 Task: For heading Arial black with underline.  font size for heading18,  'Change the font style of data to'Calibri.  and font size to 9,  Change the alignment of both headline & data to Align center.  In the sheet  Attendance Sheet for Weekly Reportingbook
Action: Mouse moved to (63, 178)
Screenshot: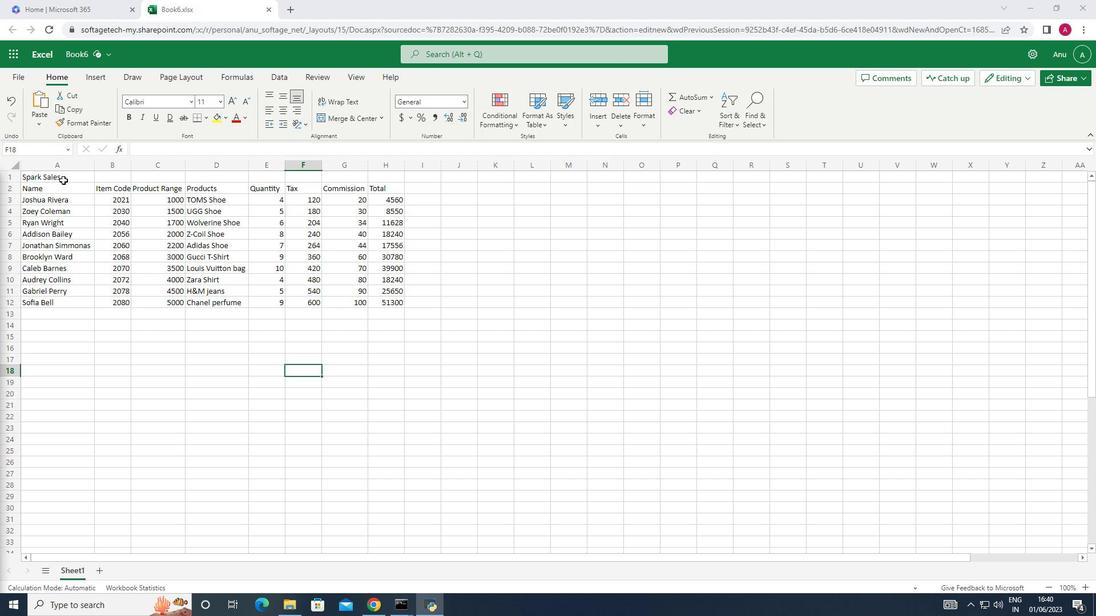 
Action: Mouse pressed left at (63, 178)
Screenshot: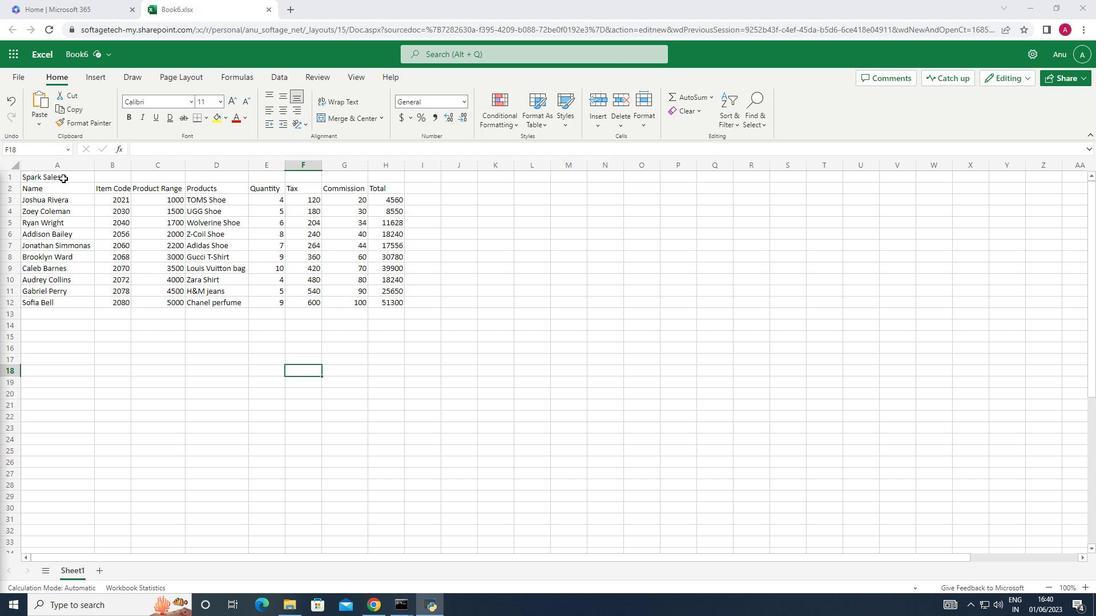 
Action: Mouse moved to (190, 103)
Screenshot: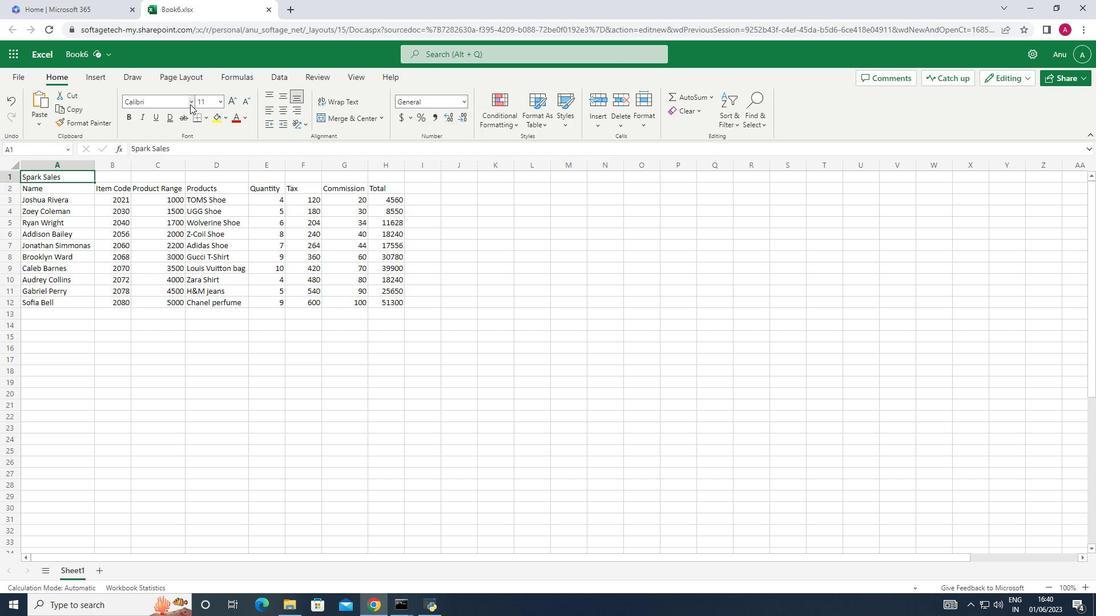 
Action: Mouse pressed left at (190, 103)
Screenshot: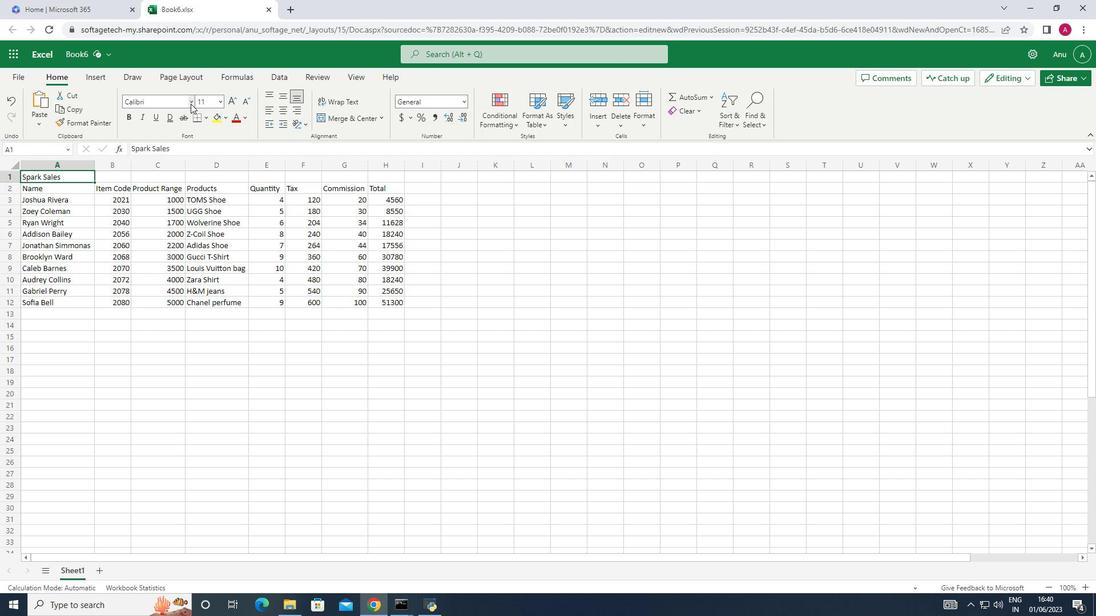 
Action: Mouse moved to (170, 133)
Screenshot: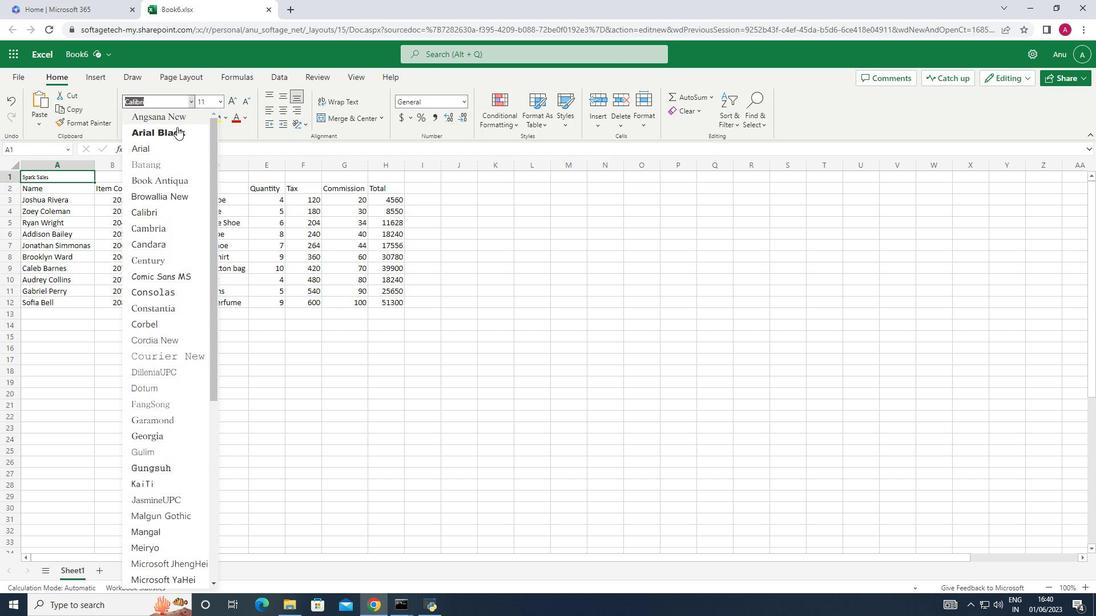 
Action: Mouse pressed left at (170, 133)
Screenshot: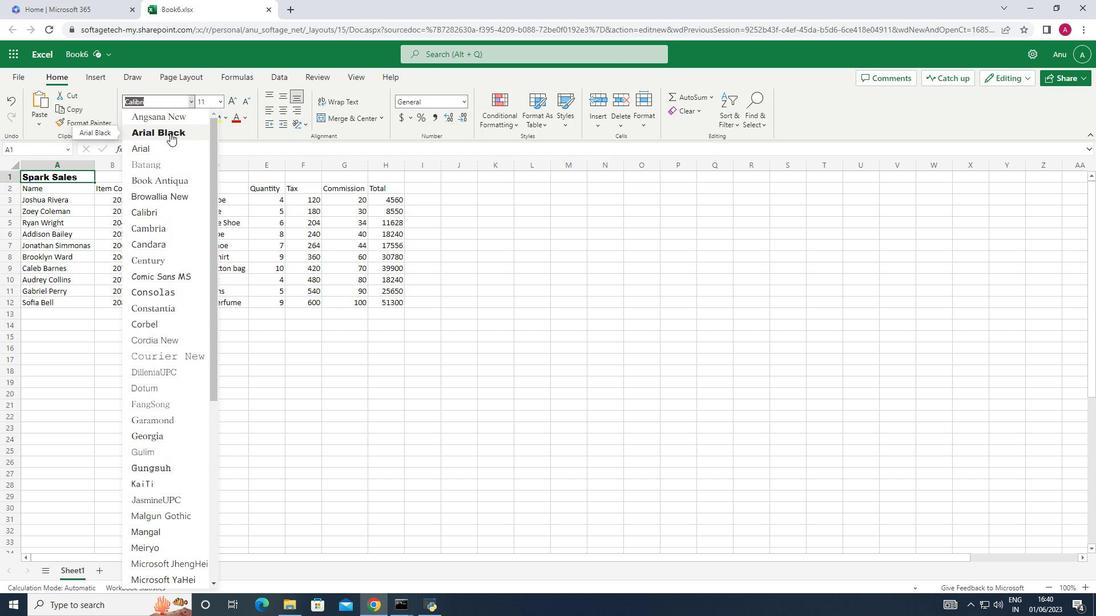 
Action: Mouse moved to (158, 115)
Screenshot: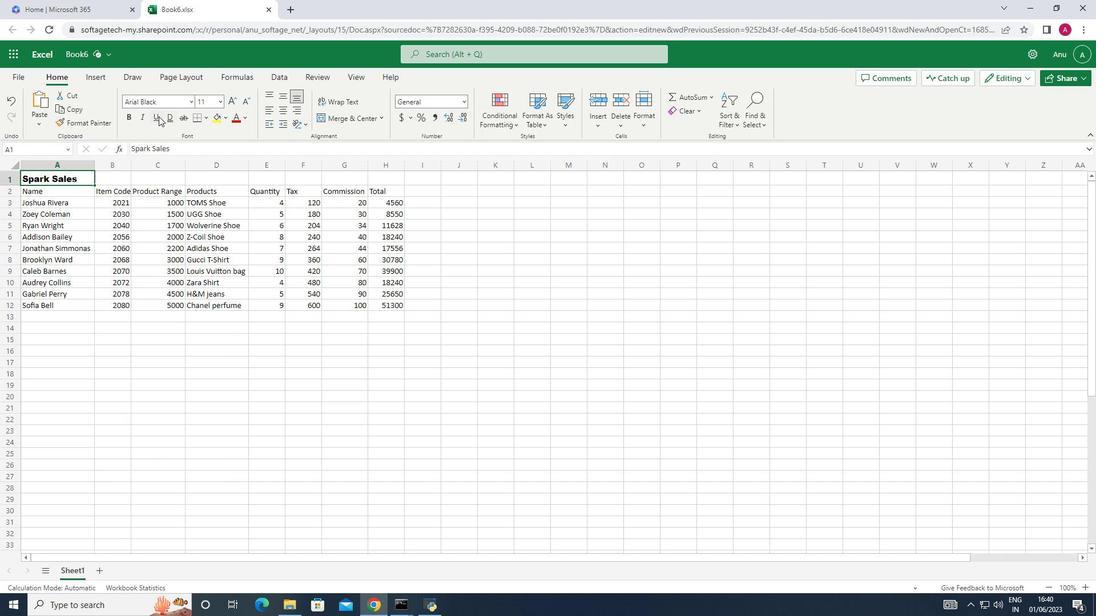 
Action: Mouse pressed left at (158, 115)
Screenshot: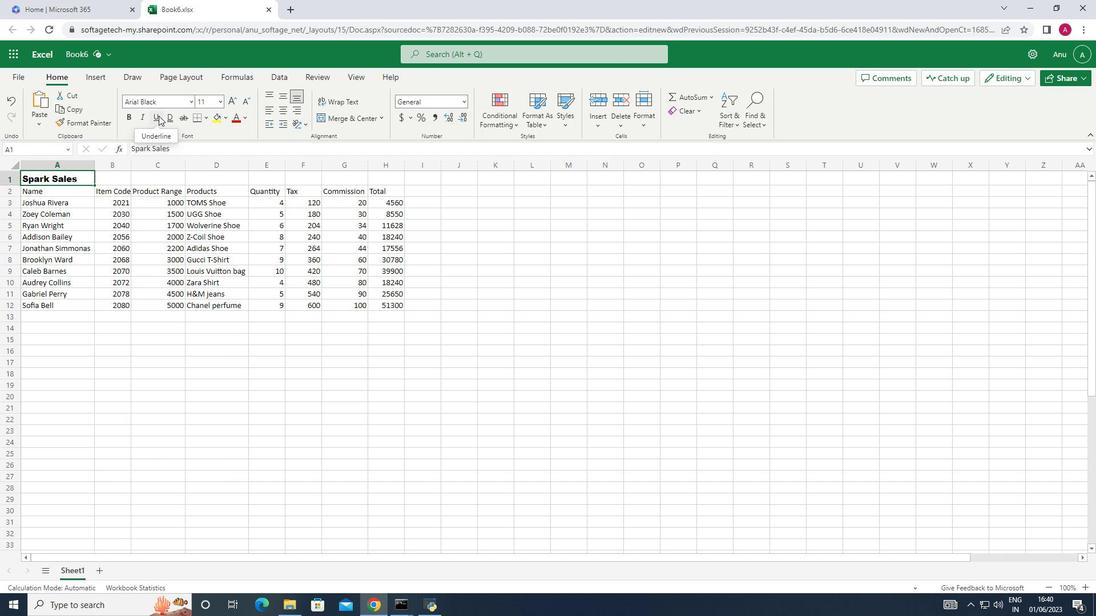 
Action: Mouse moved to (218, 101)
Screenshot: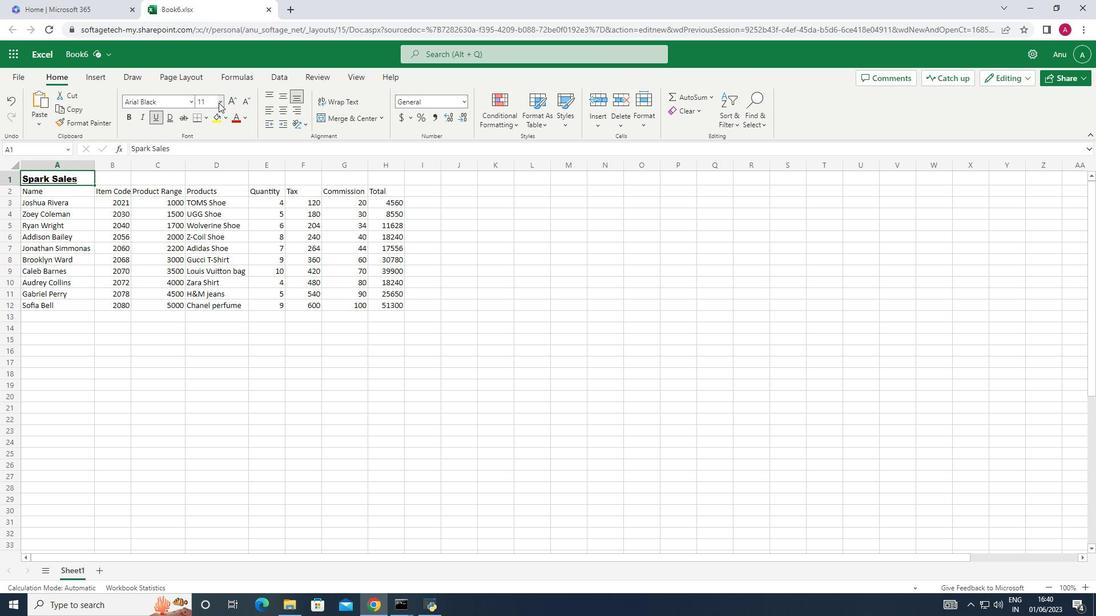 
Action: Mouse pressed left at (218, 101)
Screenshot: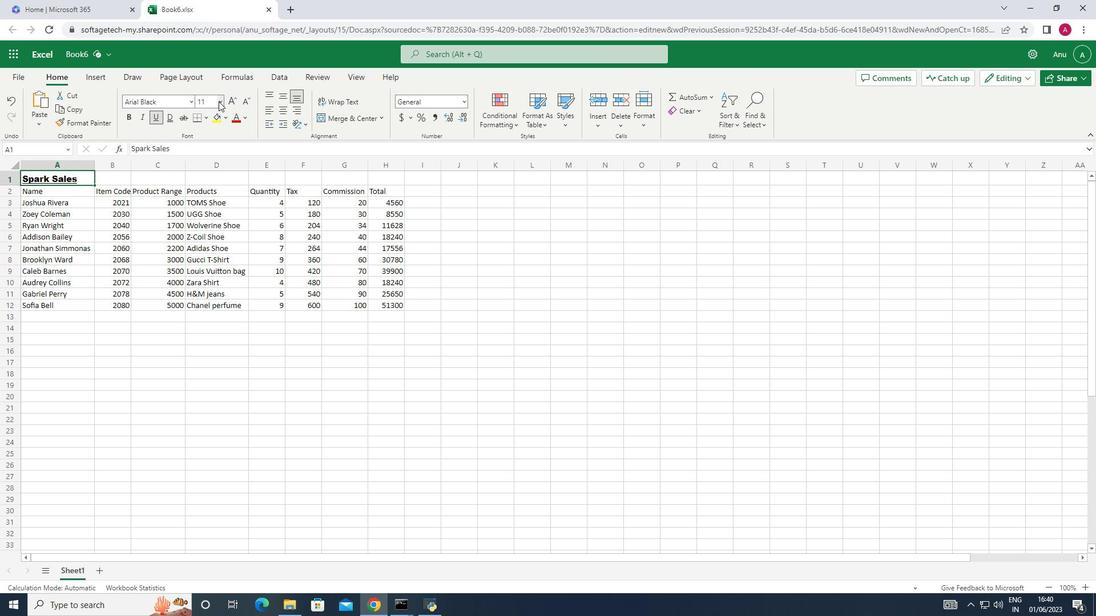 
Action: Mouse moved to (213, 224)
Screenshot: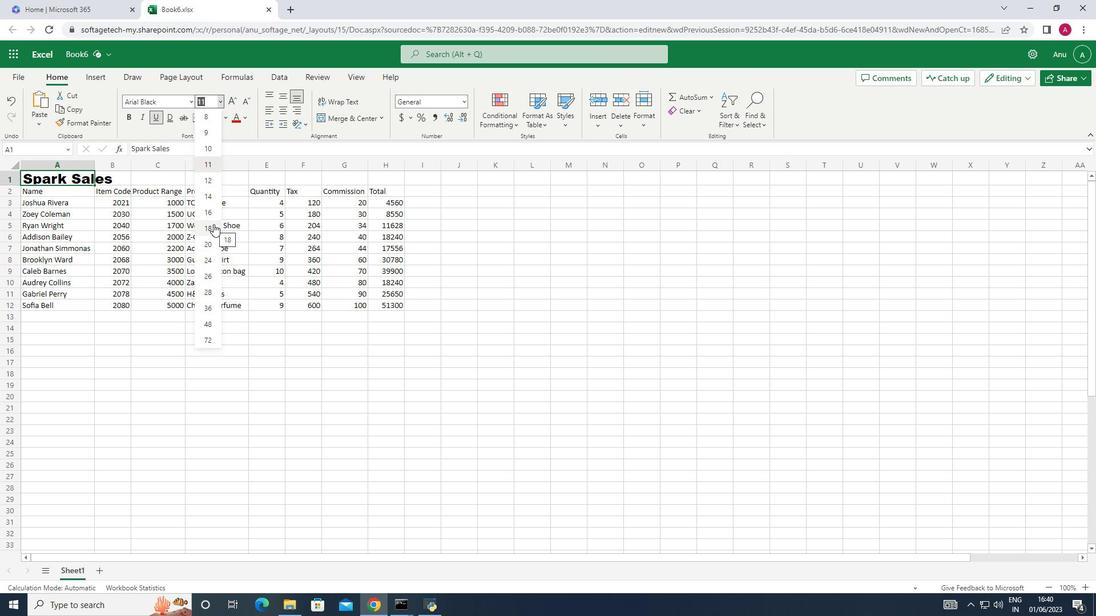 
Action: Mouse pressed left at (213, 224)
Screenshot: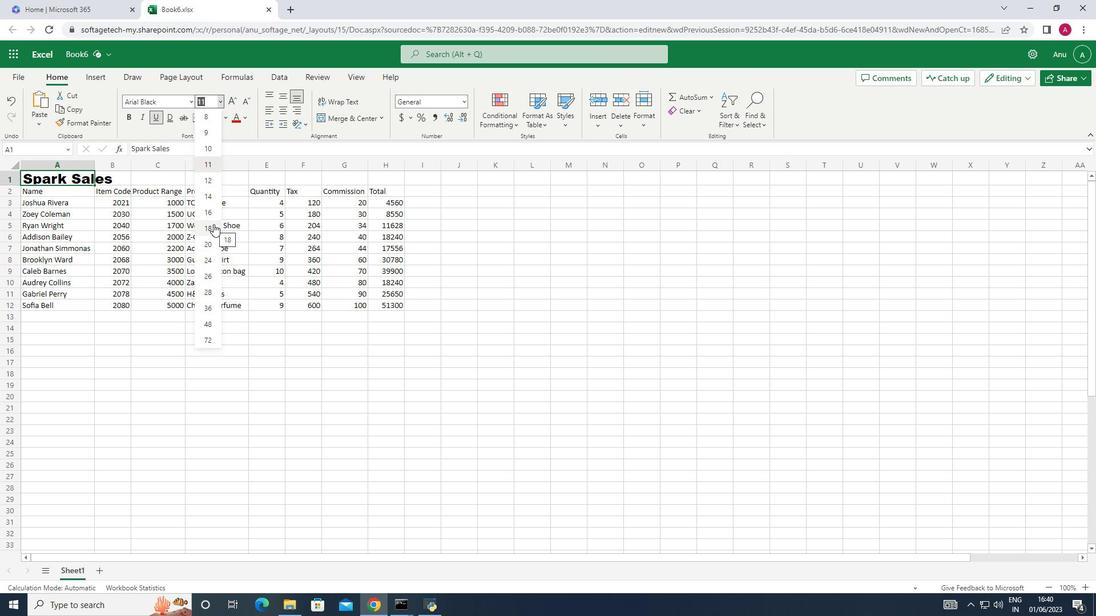 
Action: Mouse moved to (55, 198)
Screenshot: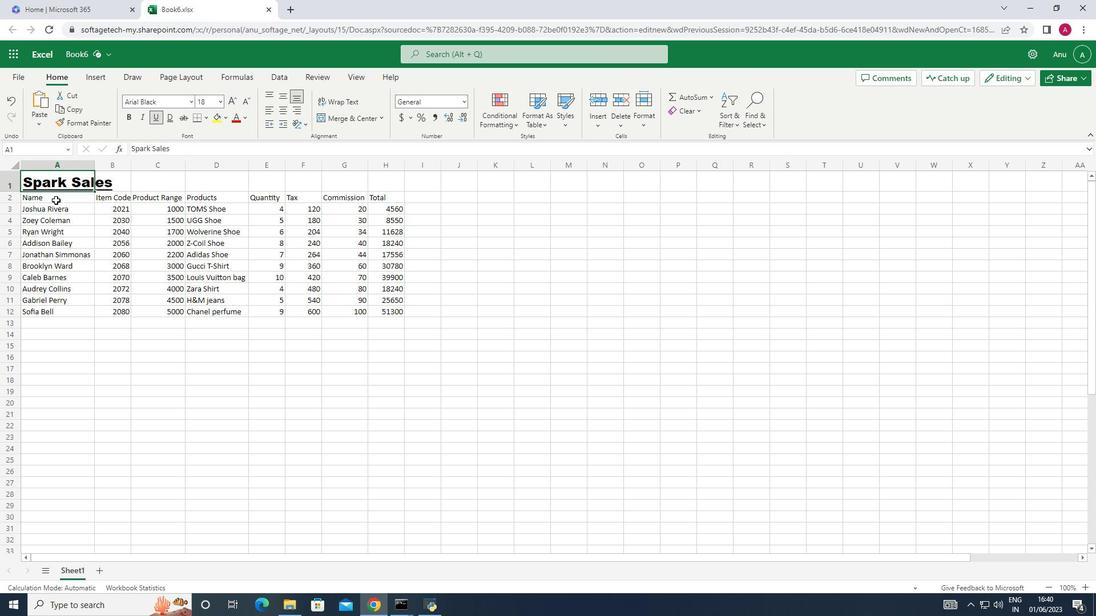 
Action: Mouse pressed left at (55, 198)
Screenshot: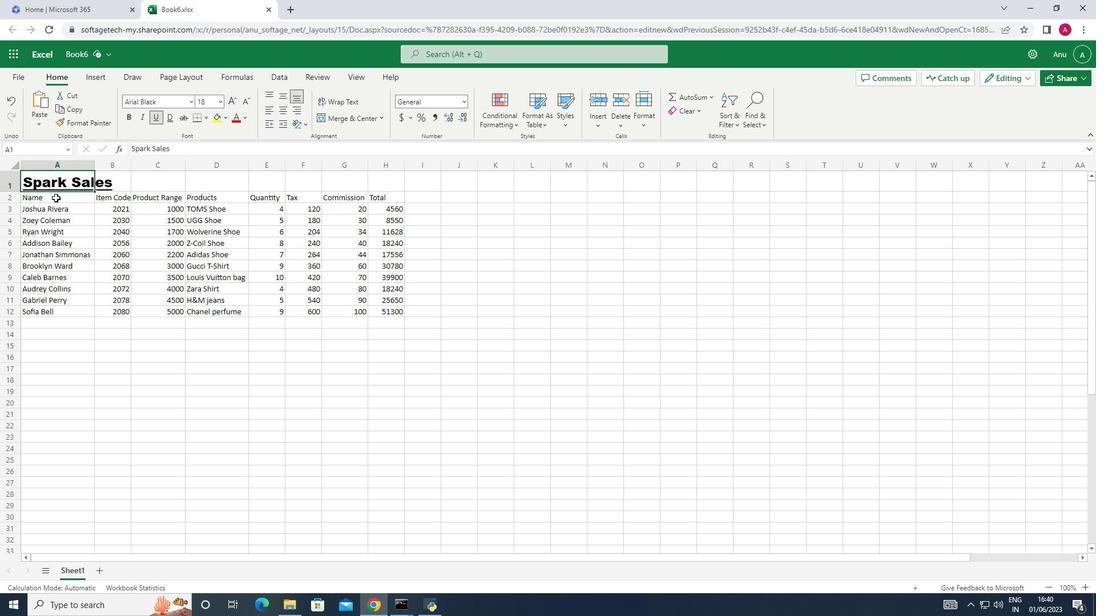 
Action: Mouse moved to (188, 97)
Screenshot: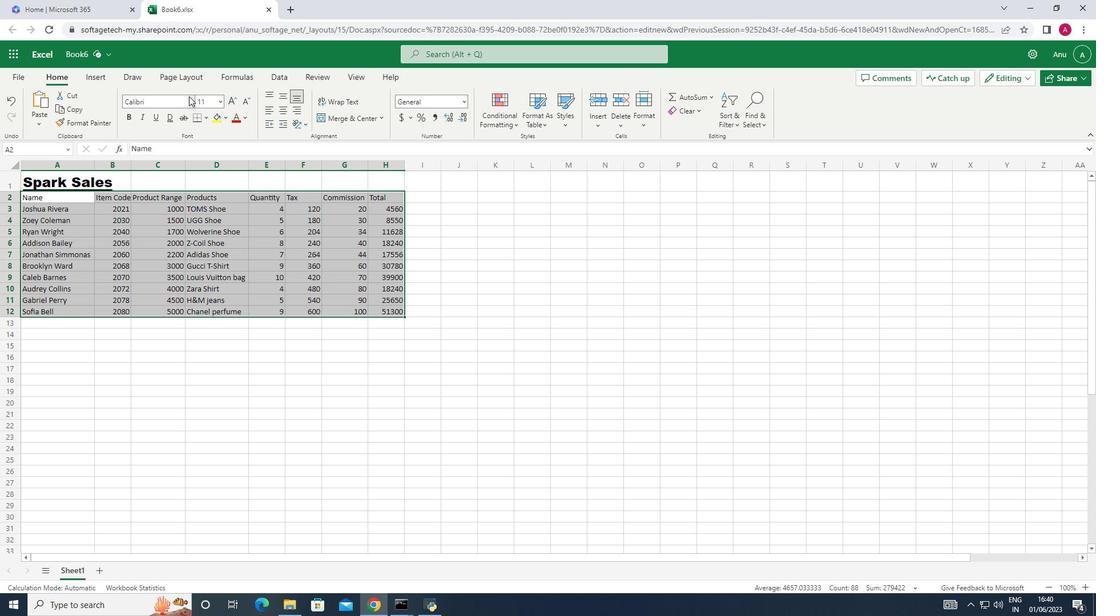 
Action: Mouse pressed left at (188, 97)
Screenshot: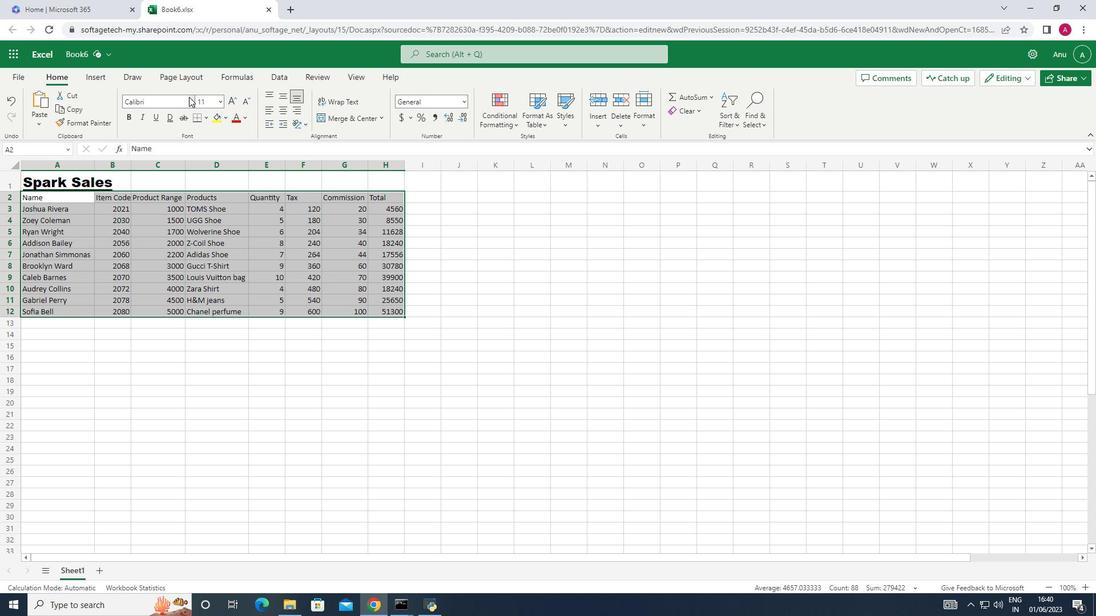 
Action: Mouse moved to (160, 214)
Screenshot: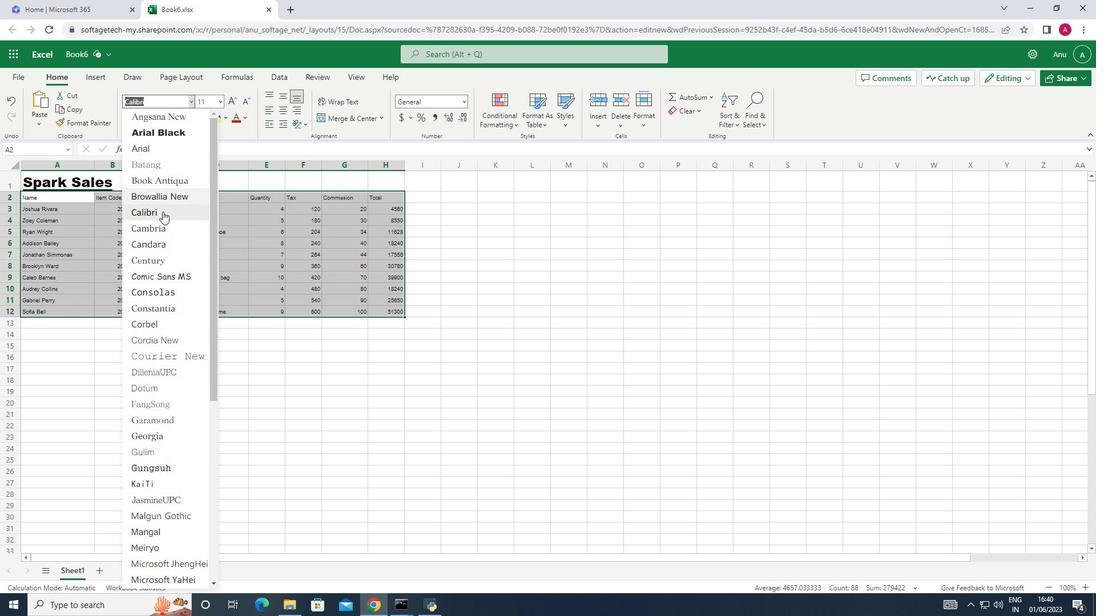 
Action: Mouse pressed left at (160, 214)
Screenshot: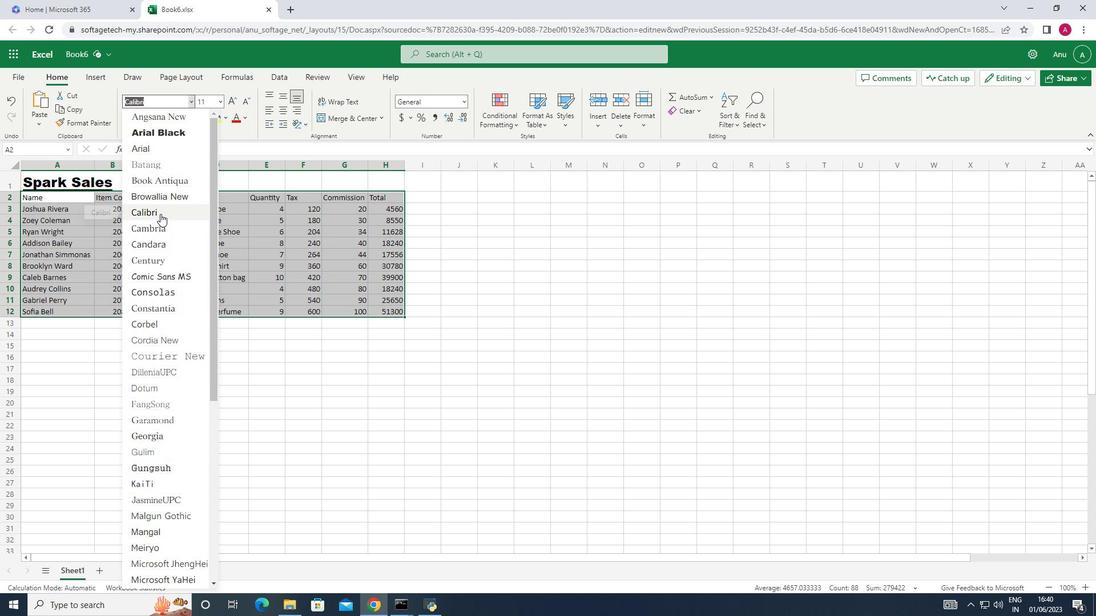 
Action: Mouse moved to (220, 102)
Screenshot: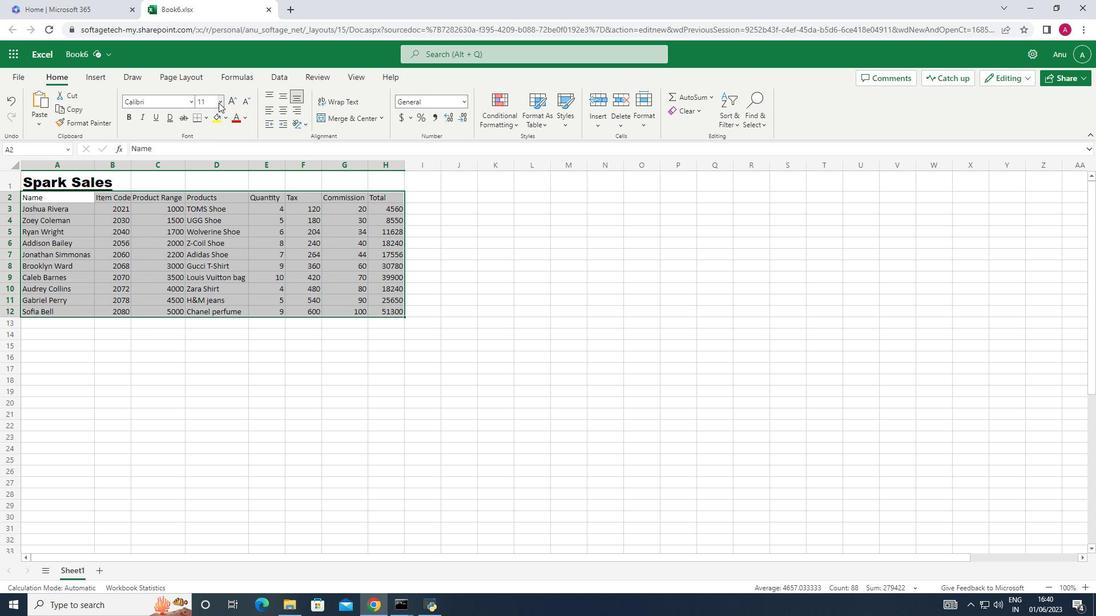 
Action: Mouse pressed left at (220, 102)
Screenshot: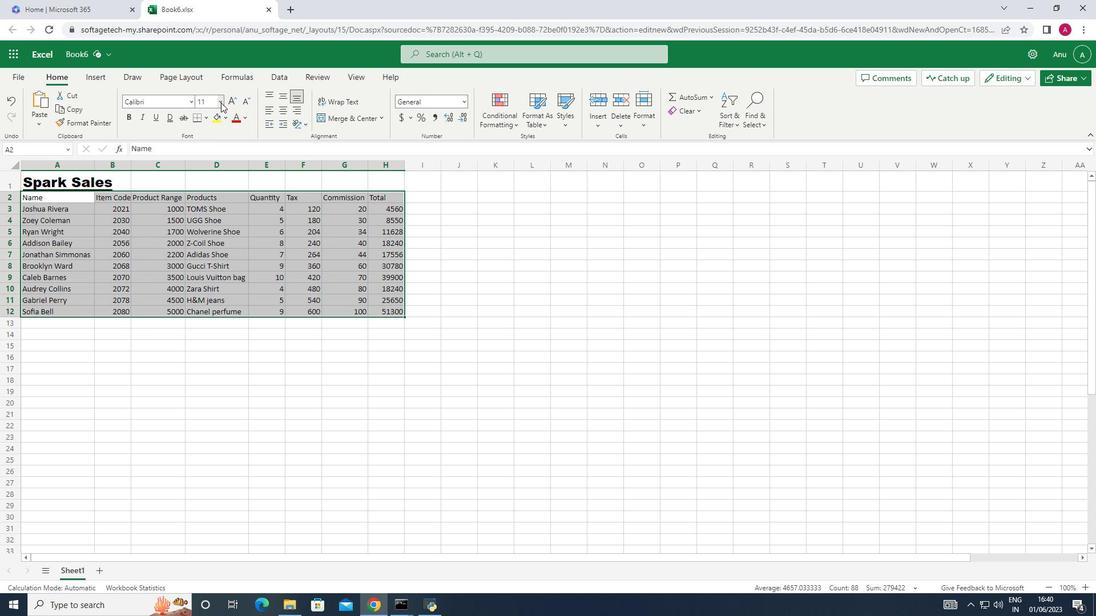
Action: Mouse moved to (210, 136)
Screenshot: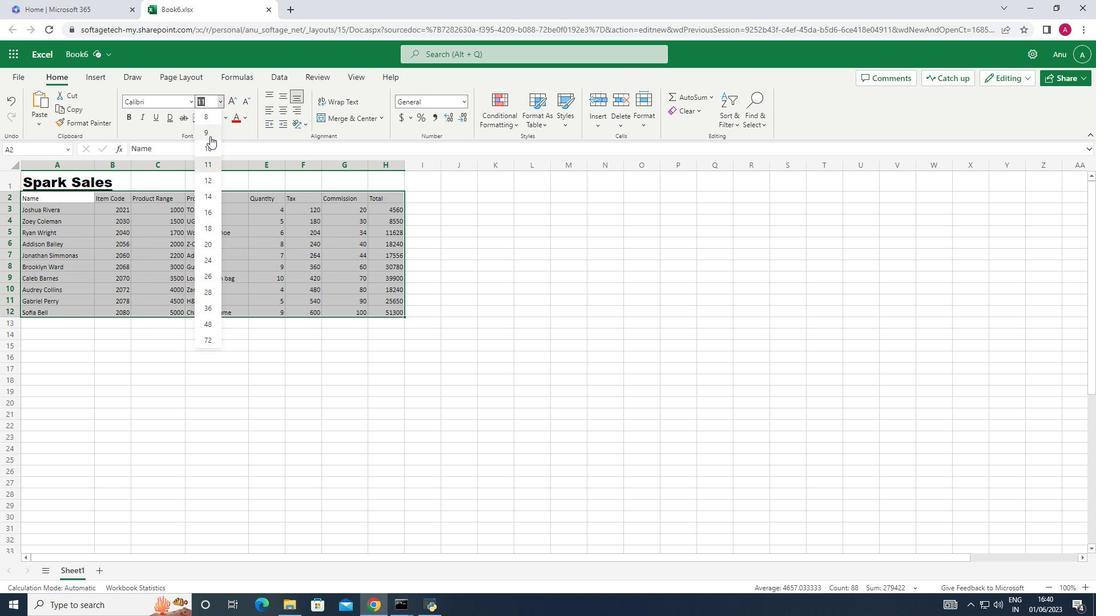 
Action: Mouse pressed left at (210, 136)
Screenshot: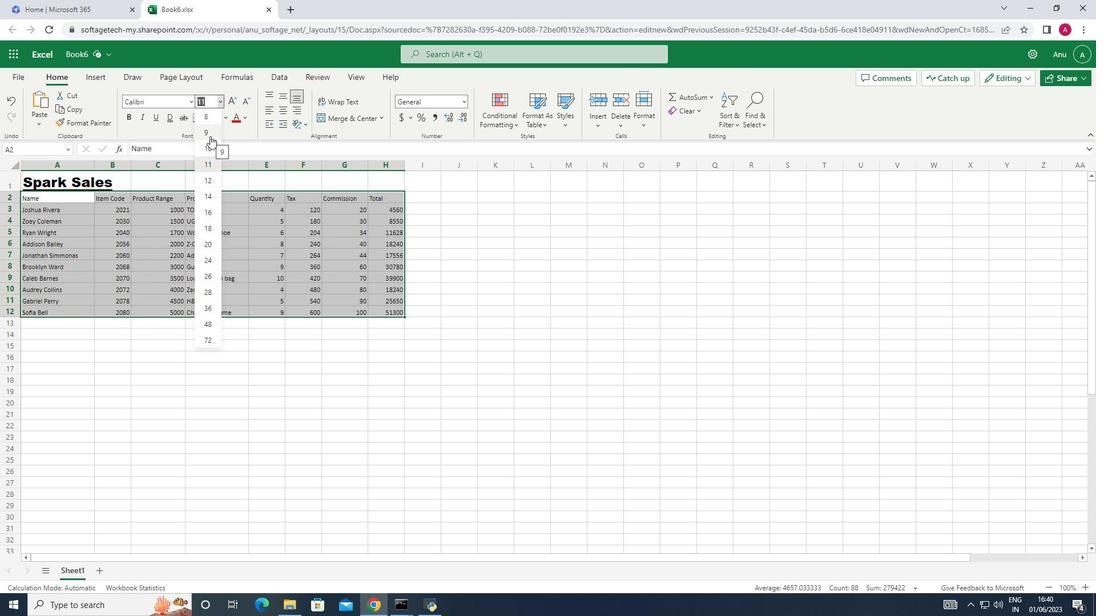 
Action: Mouse moved to (284, 106)
Screenshot: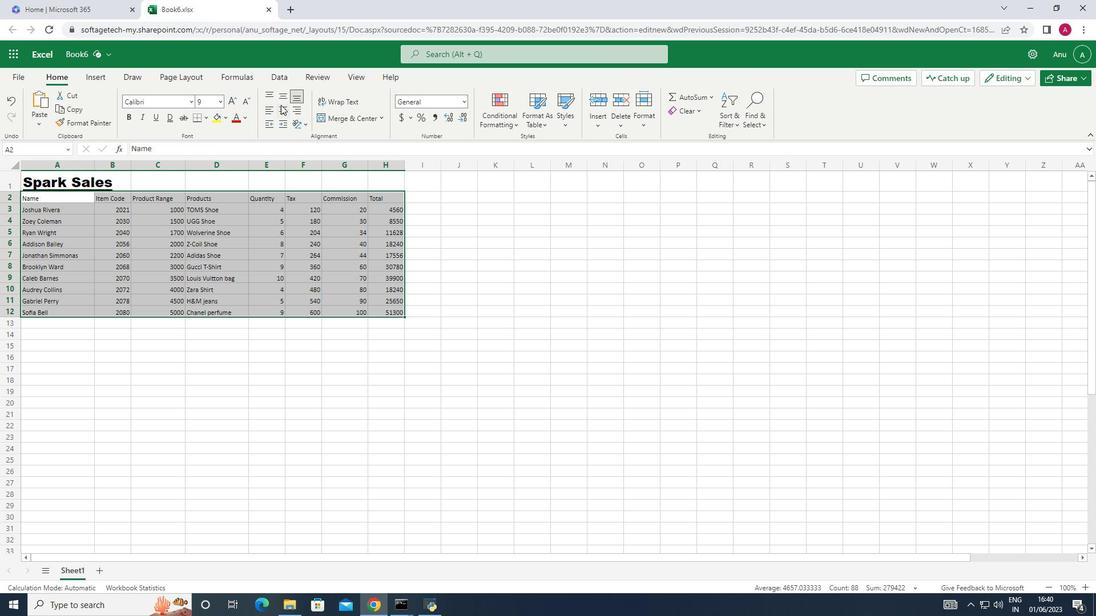 
Action: Mouse pressed left at (284, 106)
Screenshot: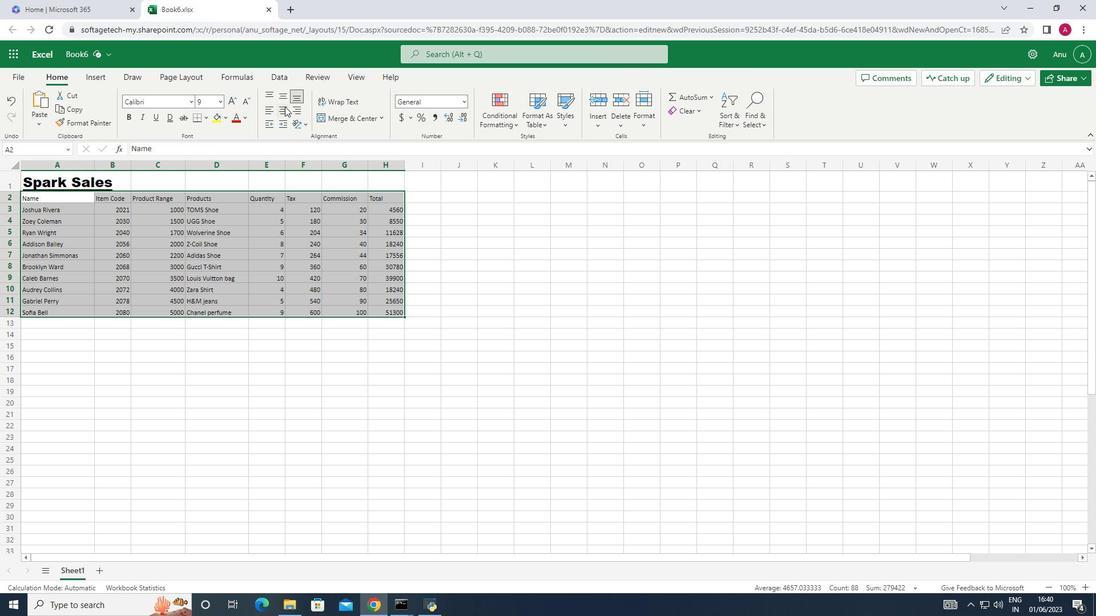 
Action: Mouse moved to (78, 184)
Screenshot: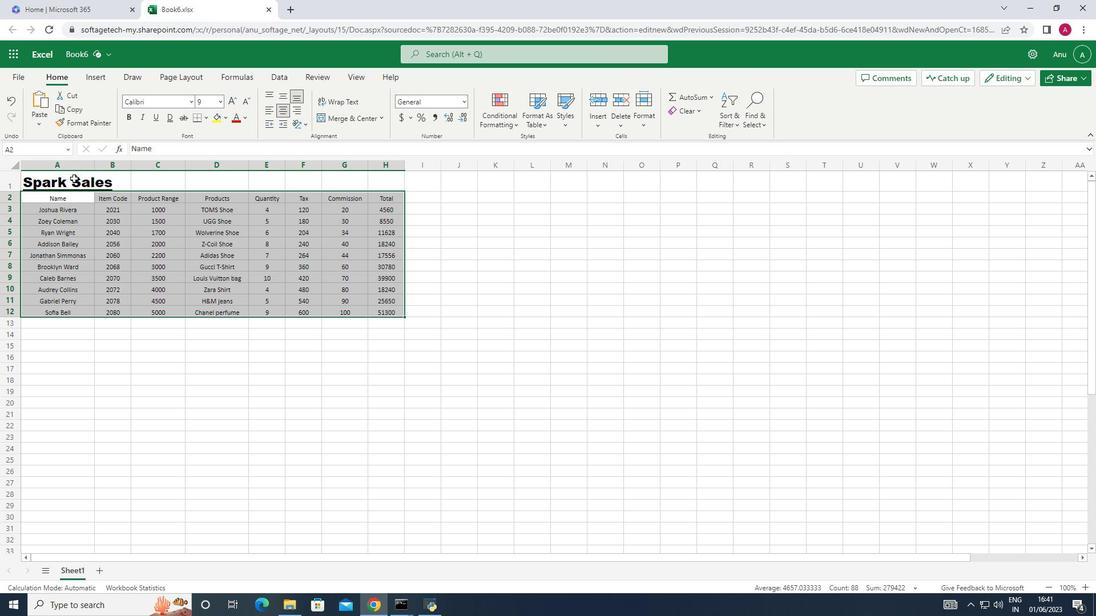 
Action: Mouse pressed left at (78, 184)
Screenshot: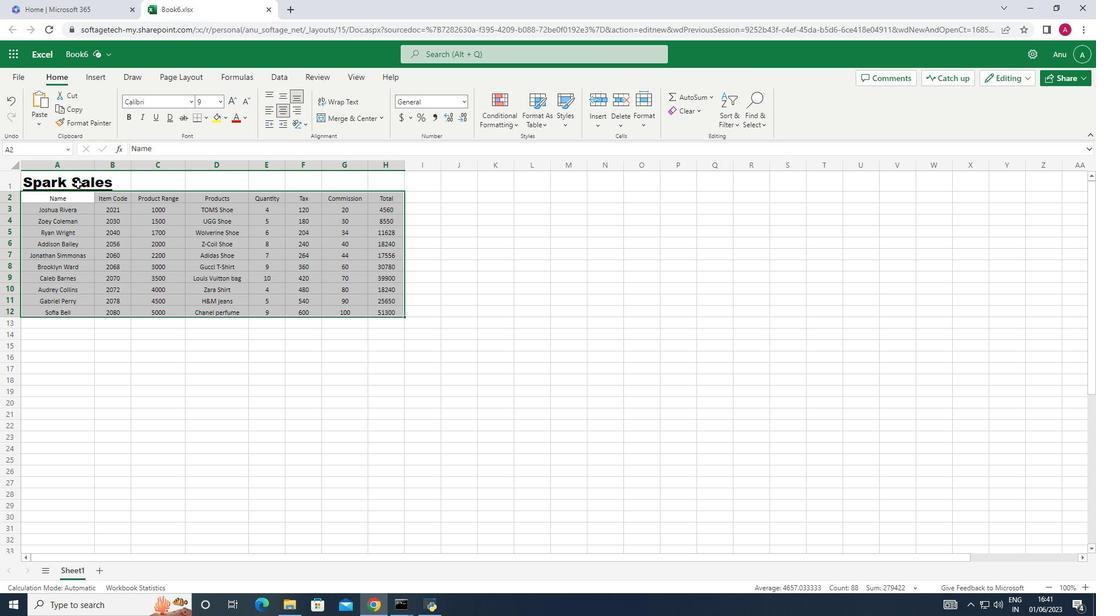 
Action: Mouse moved to (107, 397)
Screenshot: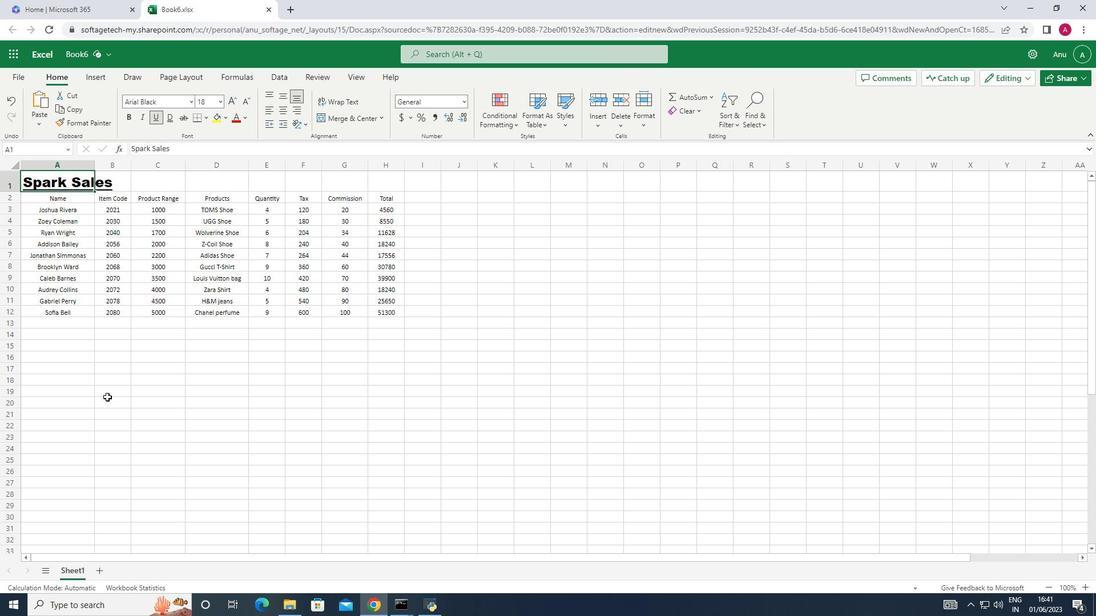 
Action: Mouse pressed left at (107, 397)
Screenshot: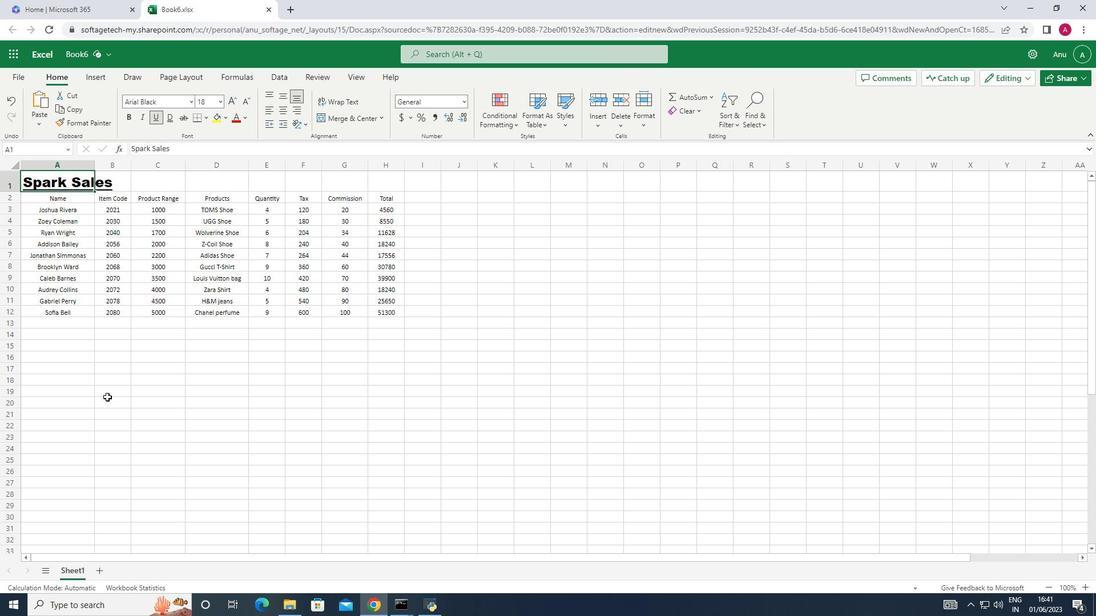 
Action: Mouse moved to (16, 82)
Screenshot: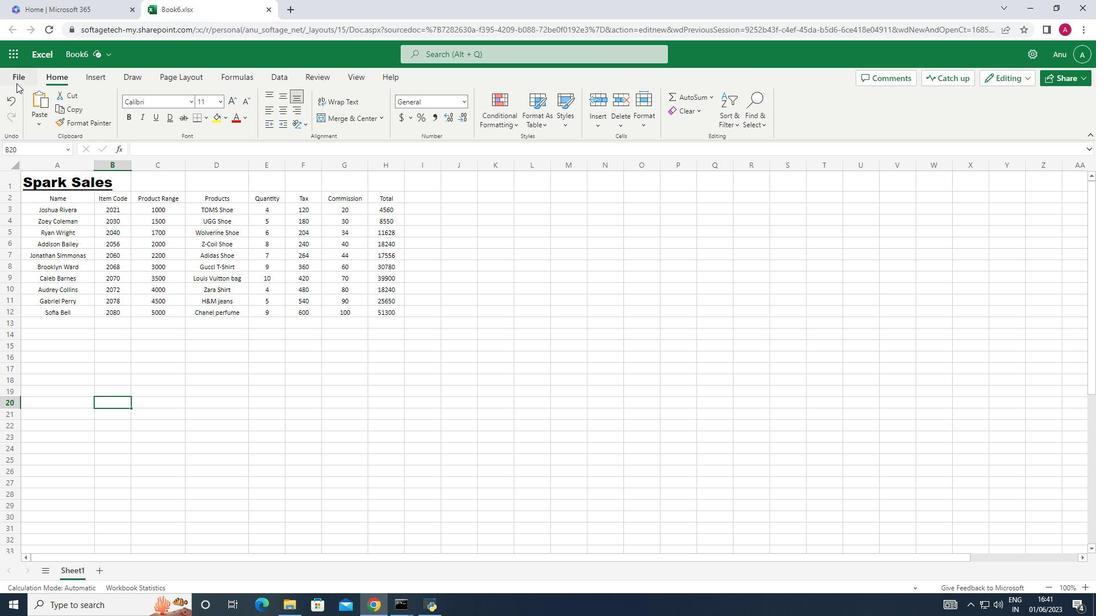 
Action: Mouse pressed left at (16, 82)
Screenshot: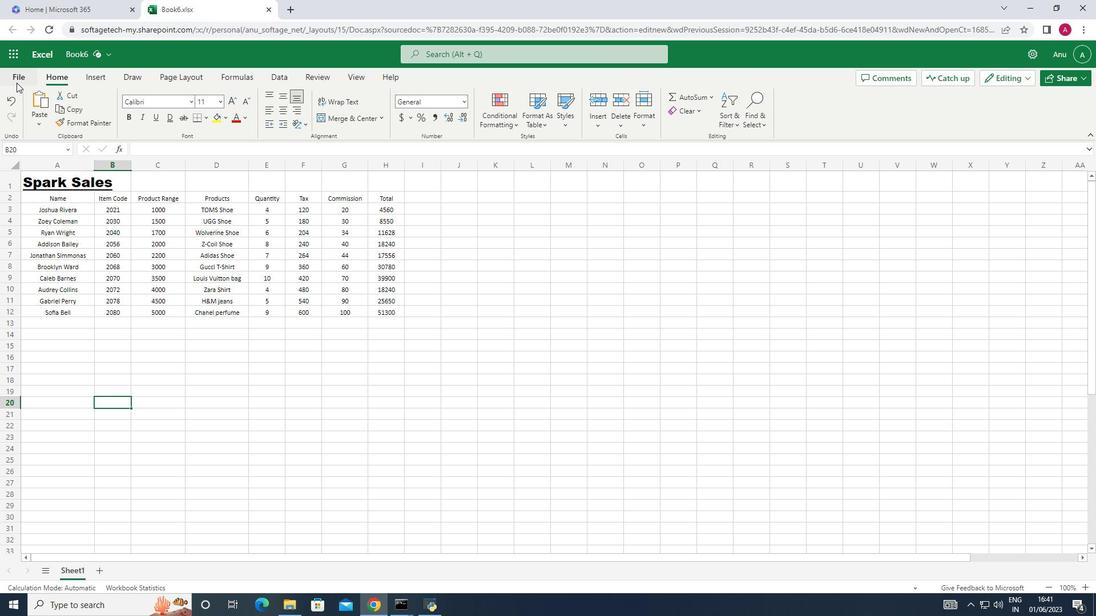 
Action: Mouse moved to (43, 186)
Screenshot: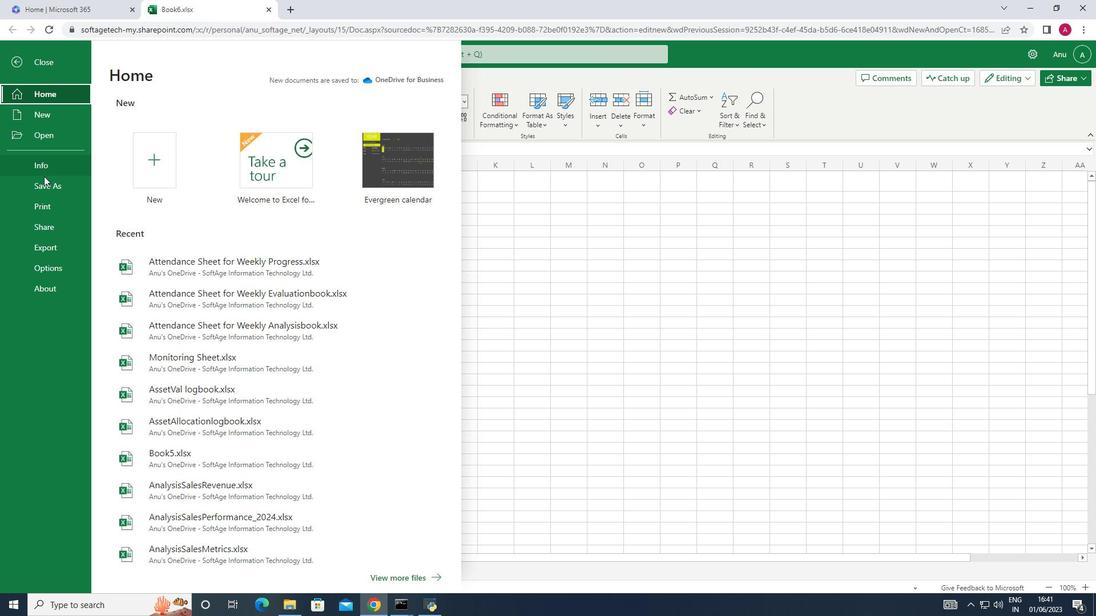 
Action: Mouse pressed left at (43, 186)
Screenshot: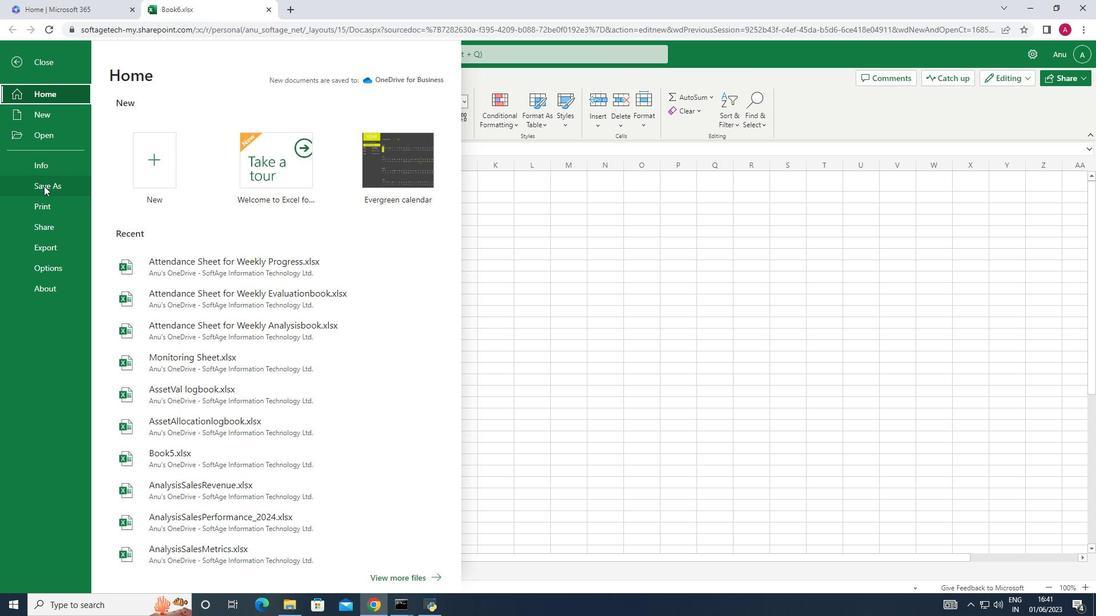 
Action: Mouse moved to (184, 145)
Screenshot: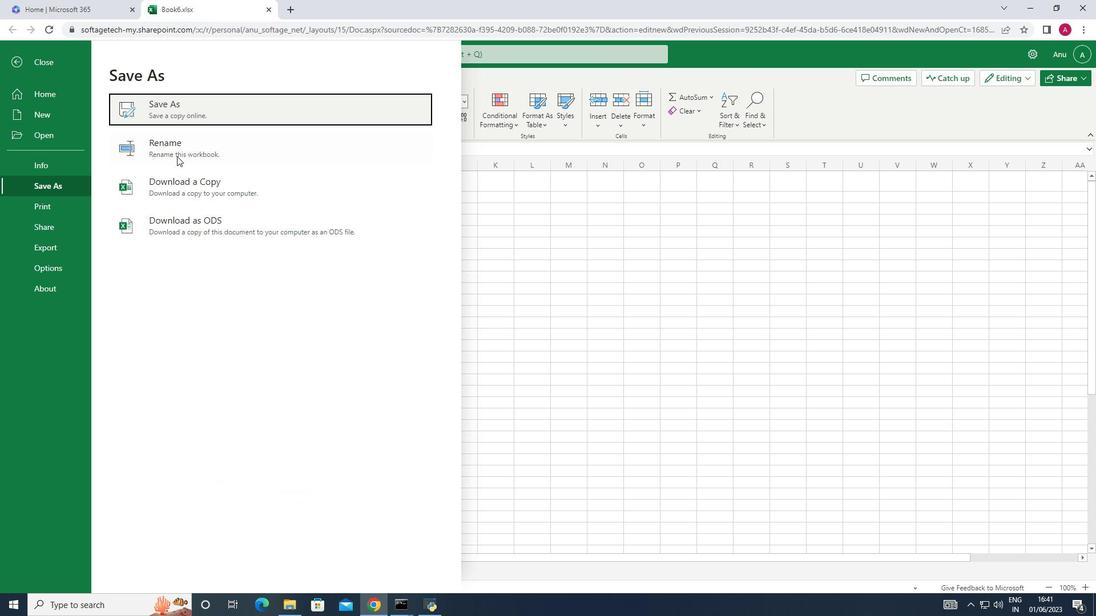 
Action: Mouse pressed left at (184, 145)
Screenshot: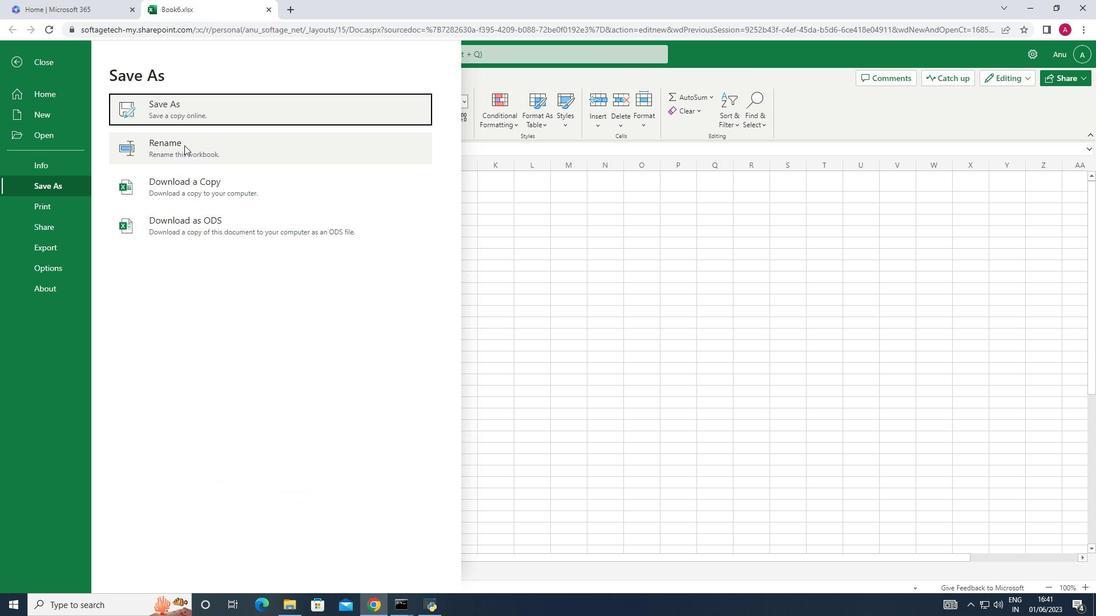 
Action: Mouse moved to (185, 142)
Screenshot: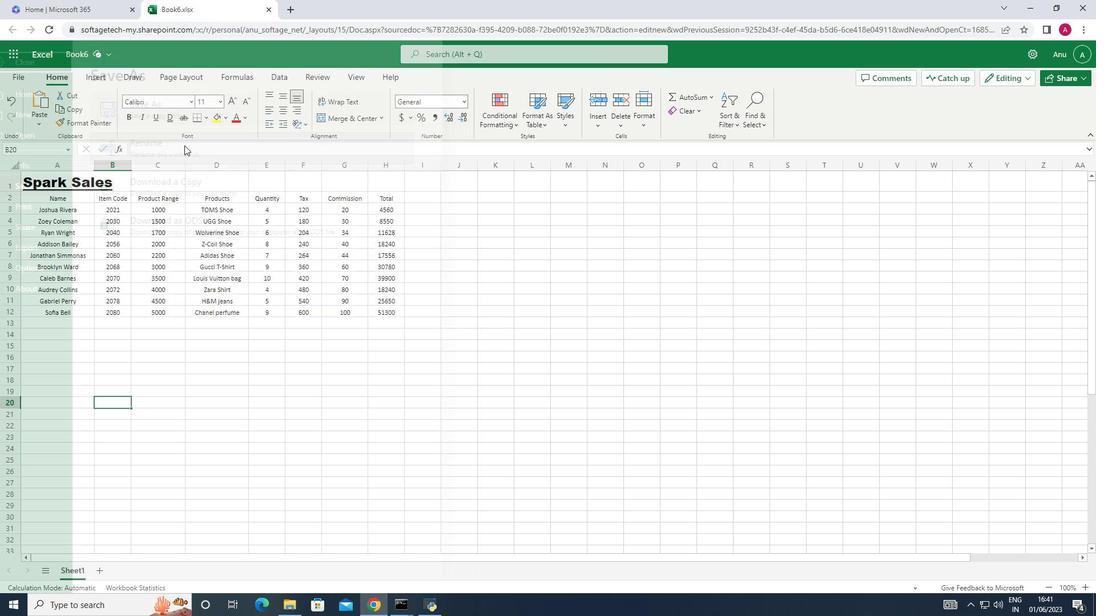 
Action: Key pressed <Key.shift>Attendance<Key.space><Key.shift>Sheet<Key.space>for<Key.space><Key.shift>Weekly<Key.space><Key.shift><Key.shift><Key.shift><Key.shift><Key.shift><Key.shift><Key.shift><Key.shift><Key.shift><Key.shift><Key.shift><Key.shift><Key.shift><Key.shift><Key.shift><Key.shift><Key.shift><Key.shift><Key.shift><Key.shift><Key.shift><Key.shift><Key.shift><Key.shift><Key.shift><Key.shift>Reportingbook<Key.enter>
Screenshot: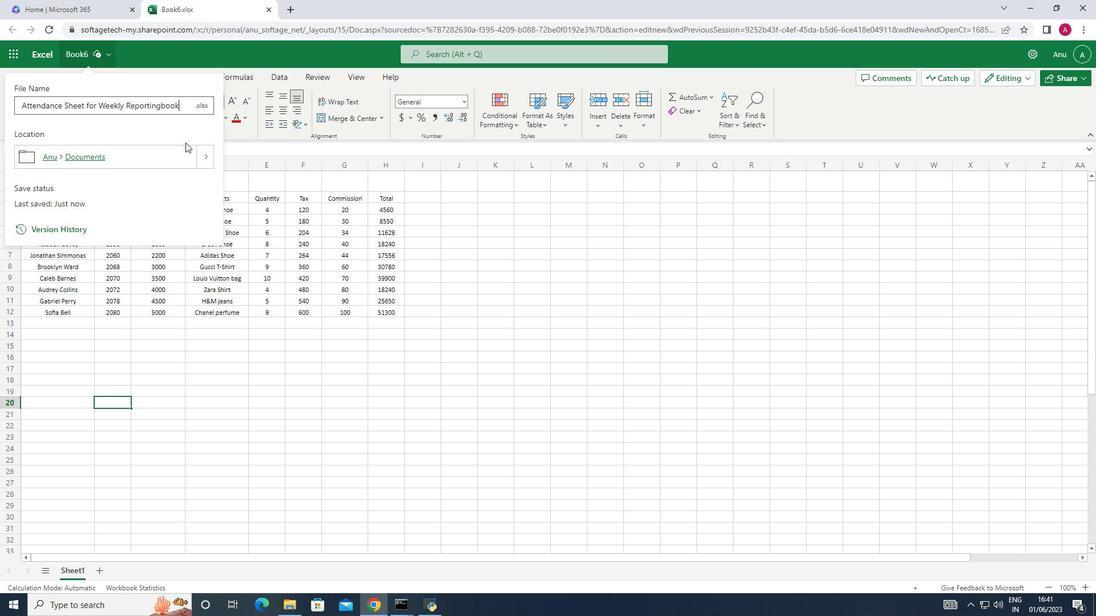 
Action: Mouse moved to (188, 138)
Screenshot: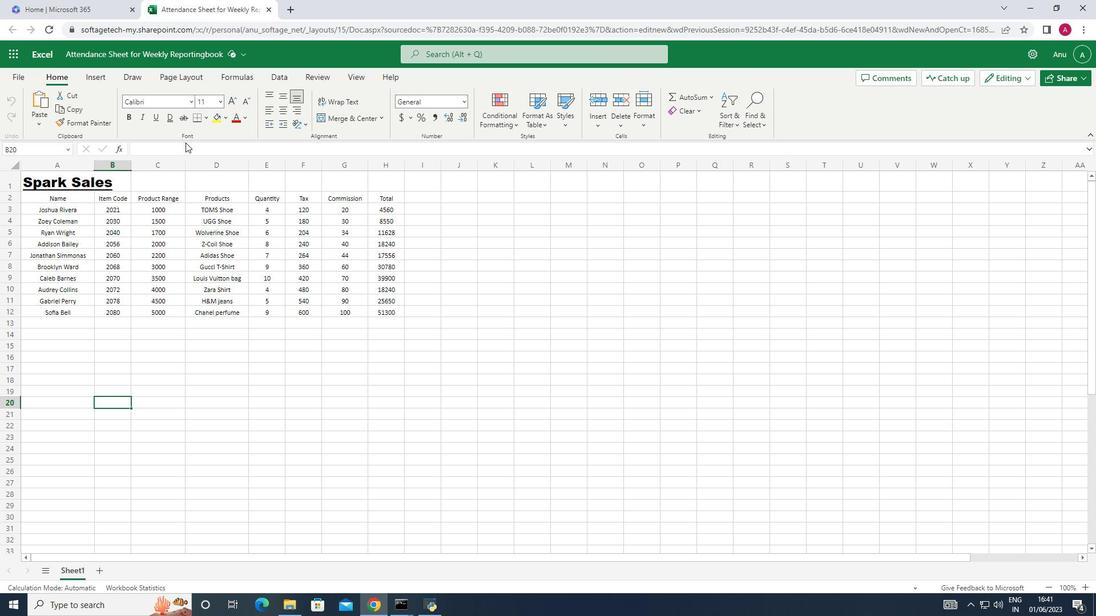 
